 Task: Change the view options to show declined events.
Action: Mouse moved to (857, 83)
Screenshot: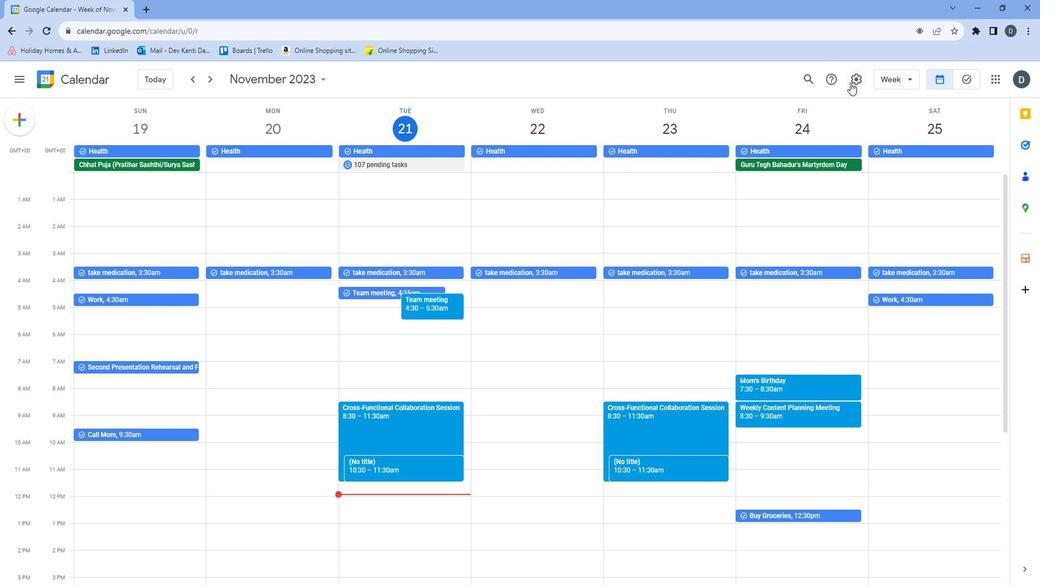 
Action: Mouse pressed left at (857, 83)
Screenshot: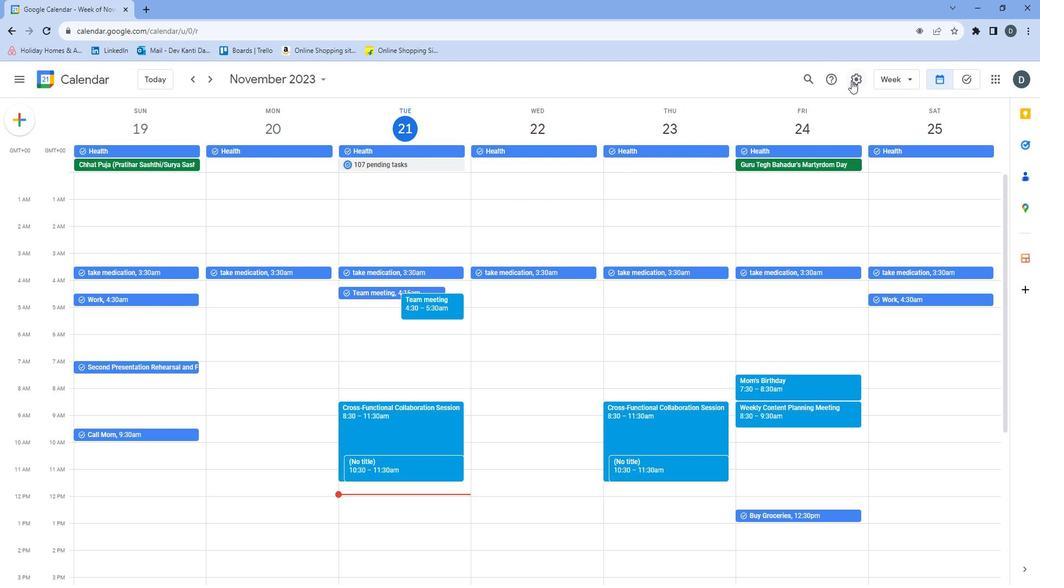 
Action: Mouse moved to (864, 103)
Screenshot: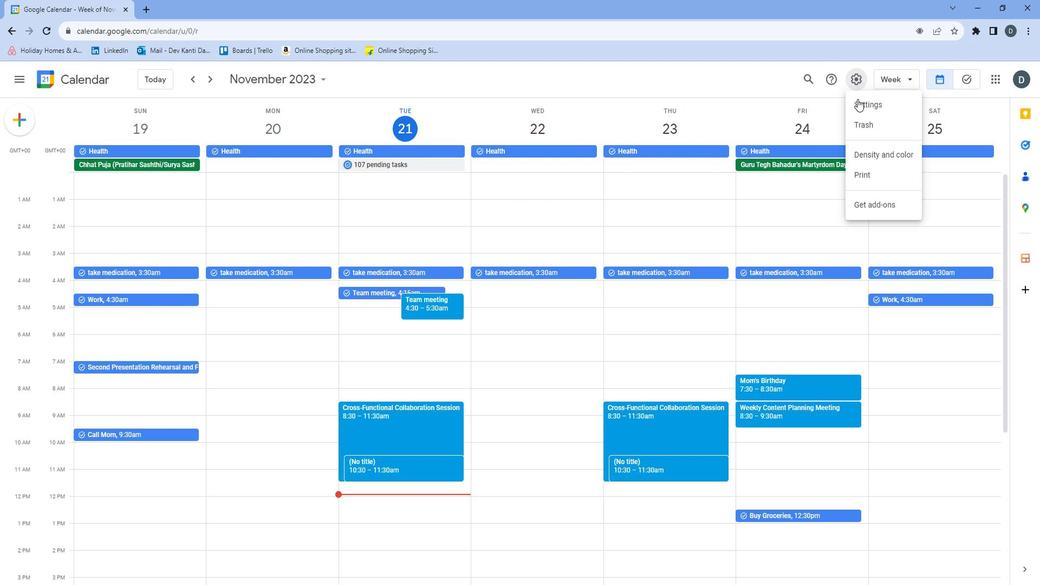 
Action: Mouse pressed left at (864, 103)
Screenshot: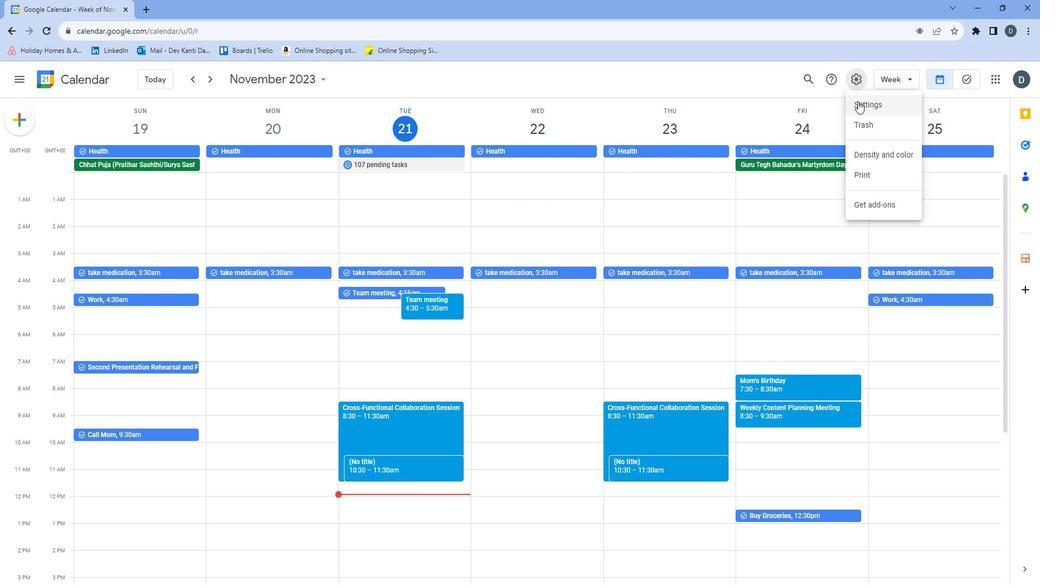 
Action: Mouse moved to (642, 209)
Screenshot: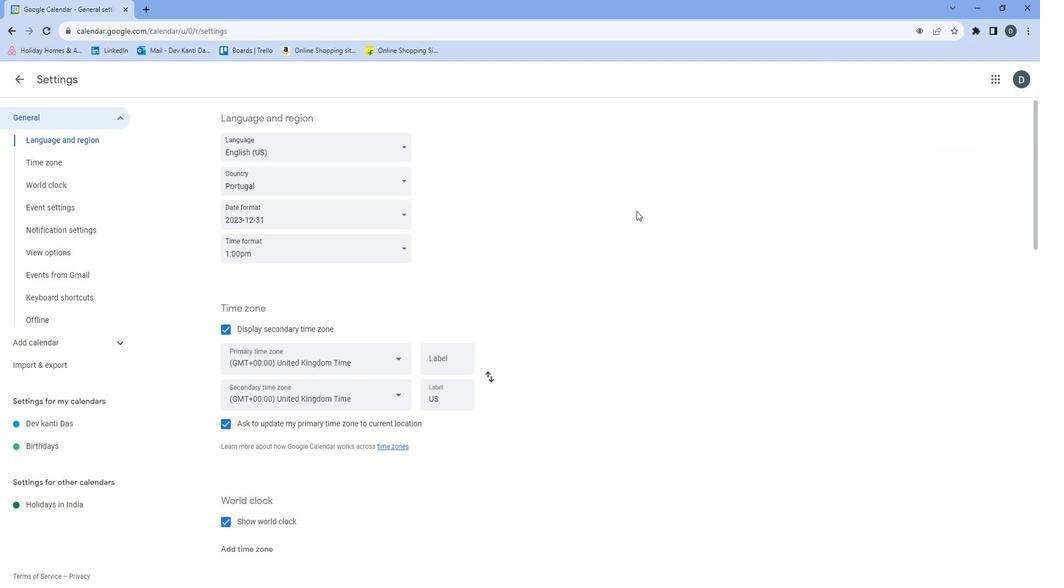
Action: Mouse scrolled (642, 208) with delta (0, 0)
Screenshot: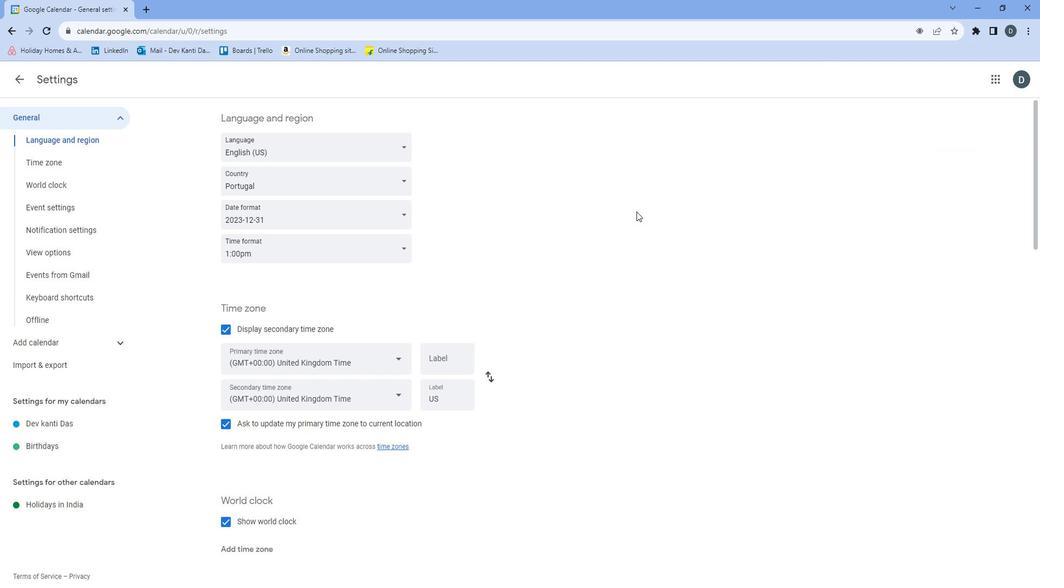 
Action: Mouse scrolled (642, 208) with delta (0, 0)
Screenshot: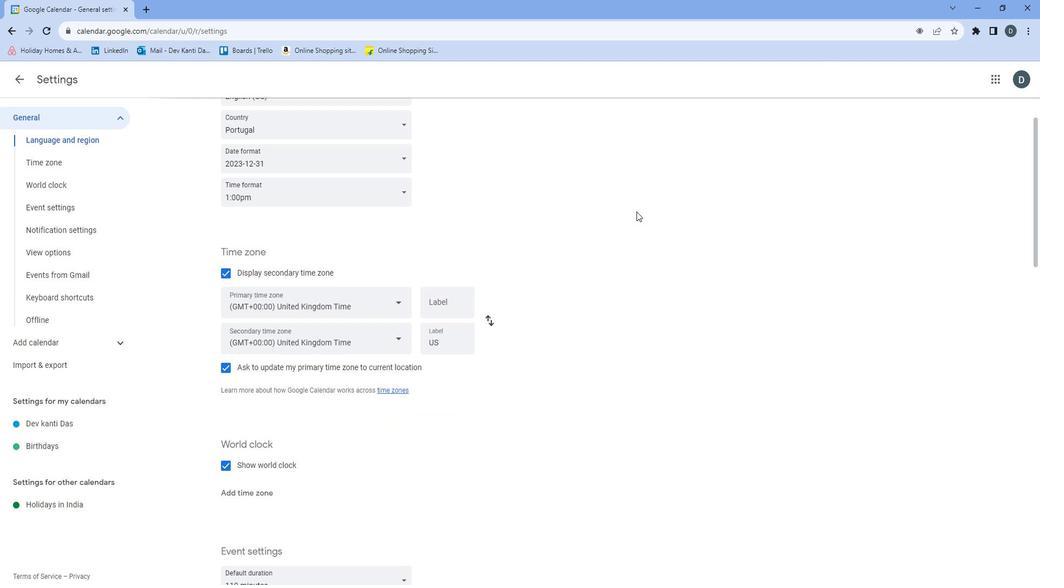 
Action: Mouse scrolled (642, 208) with delta (0, 0)
Screenshot: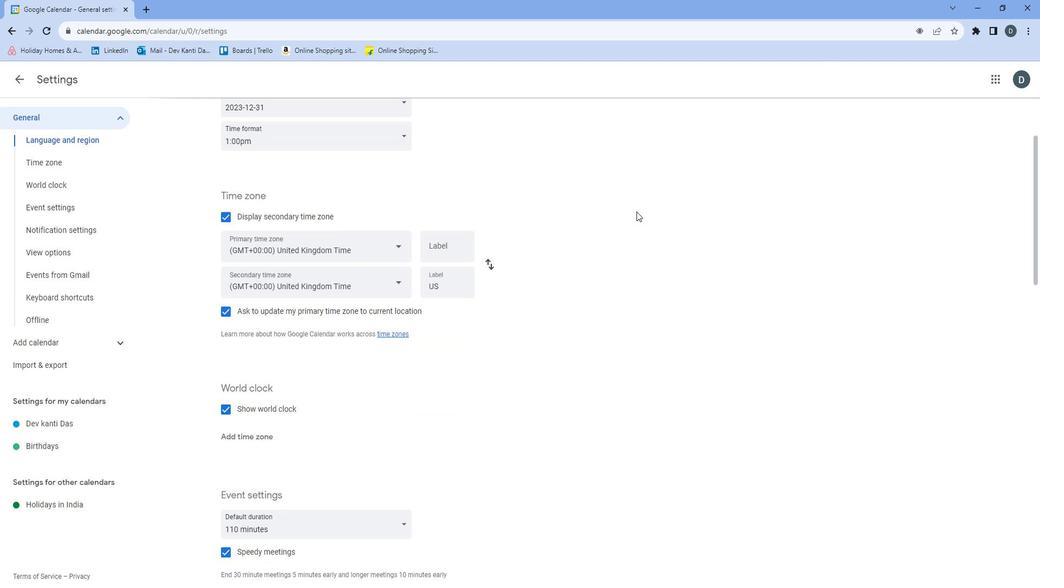 
Action: Mouse scrolled (642, 208) with delta (0, 0)
Screenshot: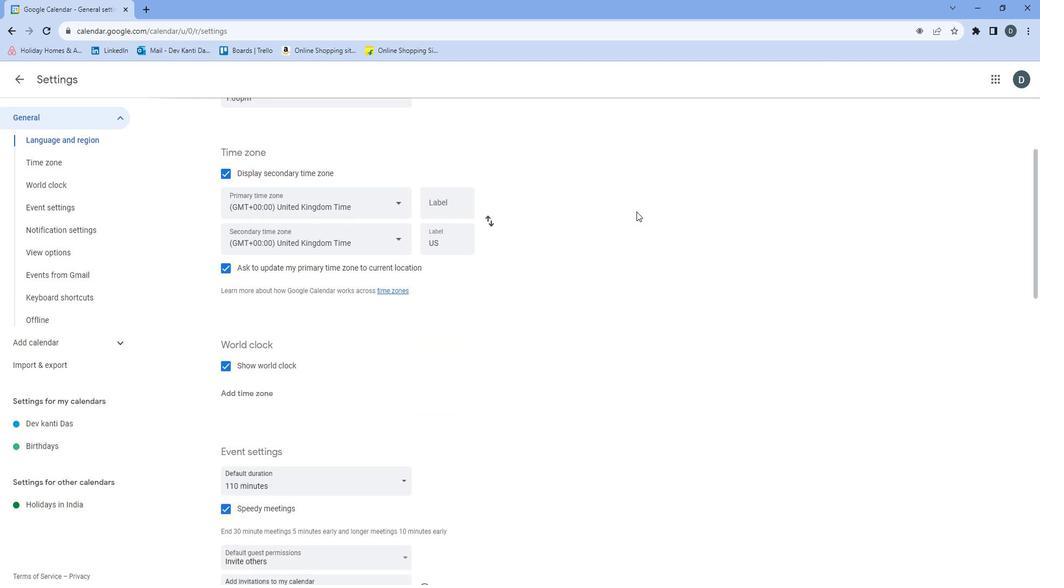 
Action: Mouse scrolled (642, 208) with delta (0, 0)
Screenshot: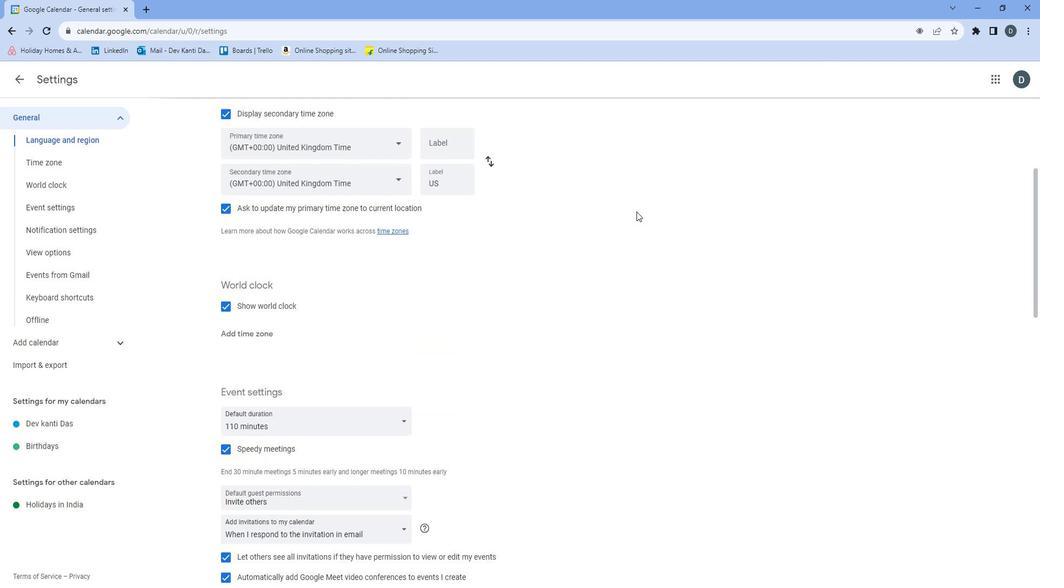 
Action: Mouse scrolled (642, 208) with delta (0, 0)
Screenshot: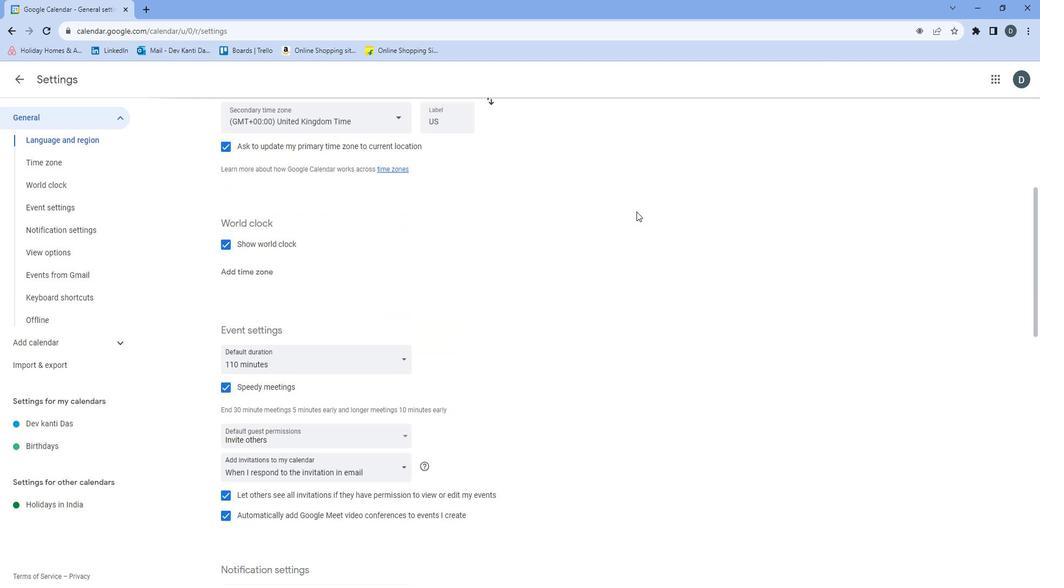 
Action: Mouse moved to (639, 210)
Screenshot: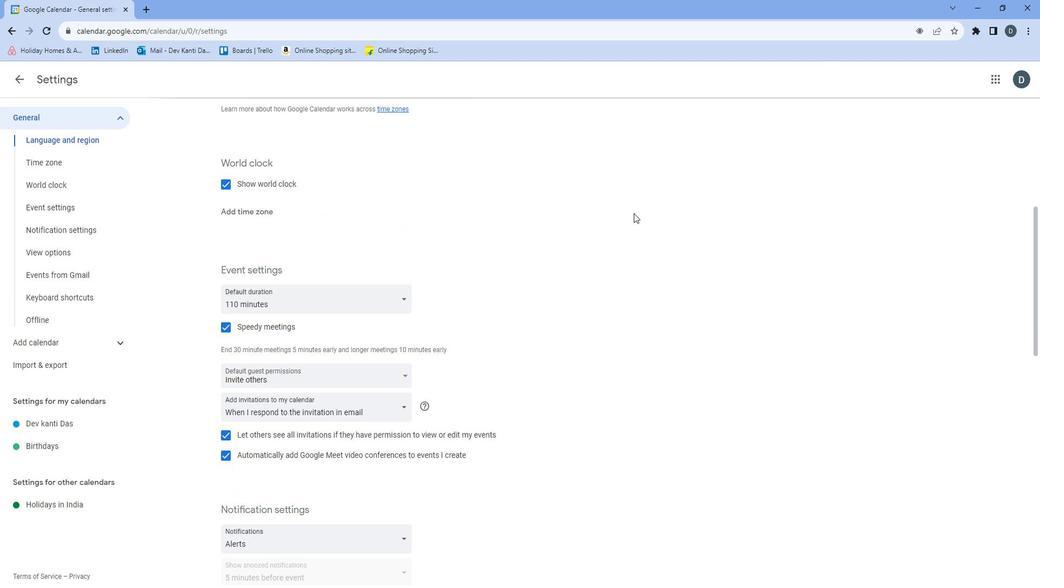 
Action: Mouse scrolled (639, 210) with delta (0, 0)
Screenshot: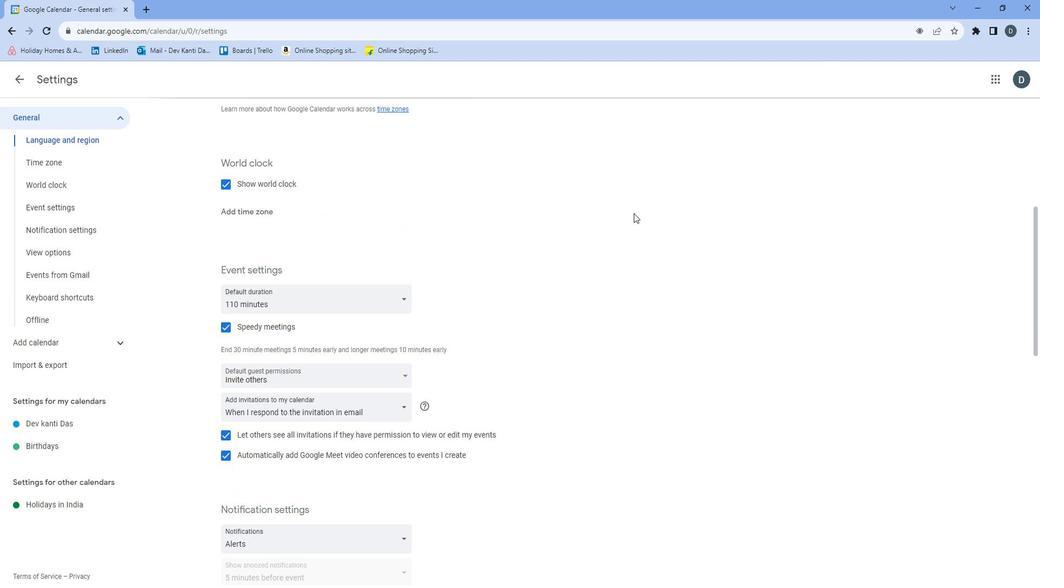 
Action: Mouse scrolled (639, 210) with delta (0, 0)
Screenshot: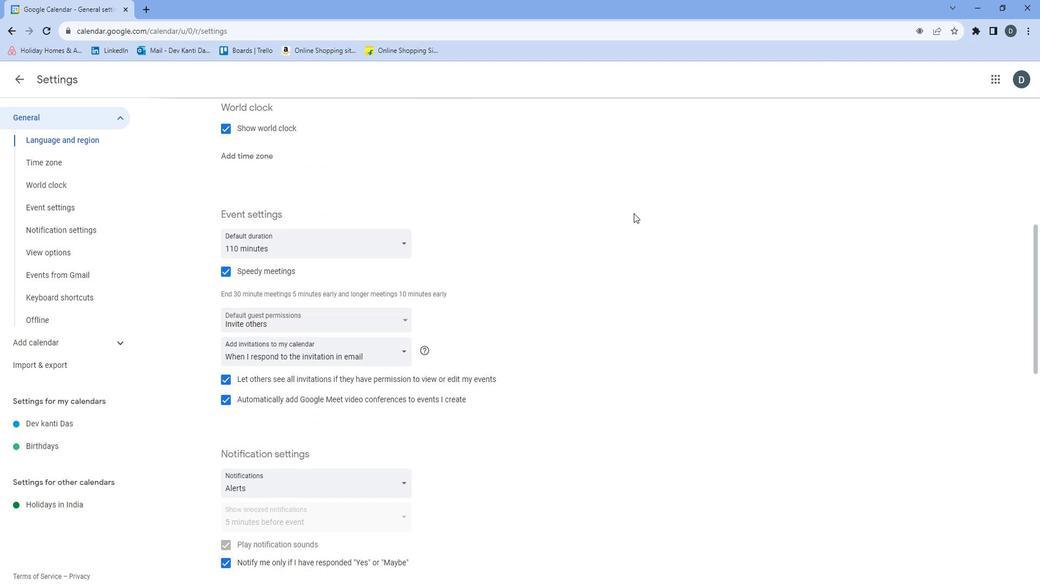 
Action: Mouse scrolled (639, 210) with delta (0, 0)
Screenshot: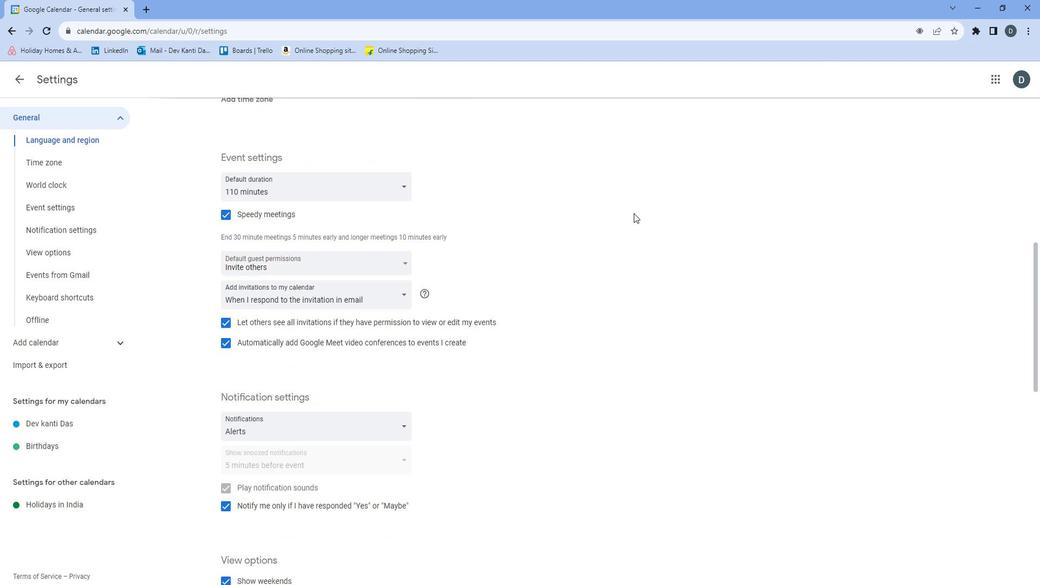 
Action: Mouse scrolled (639, 210) with delta (0, 0)
Screenshot: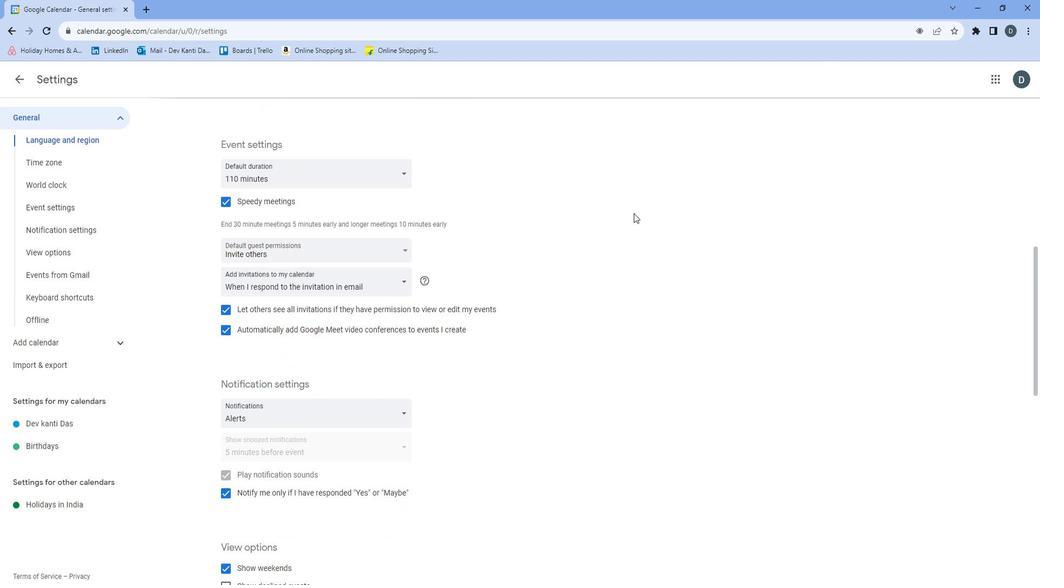 
Action: Mouse scrolled (639, 210) with delta (0, 0)
Screenshot: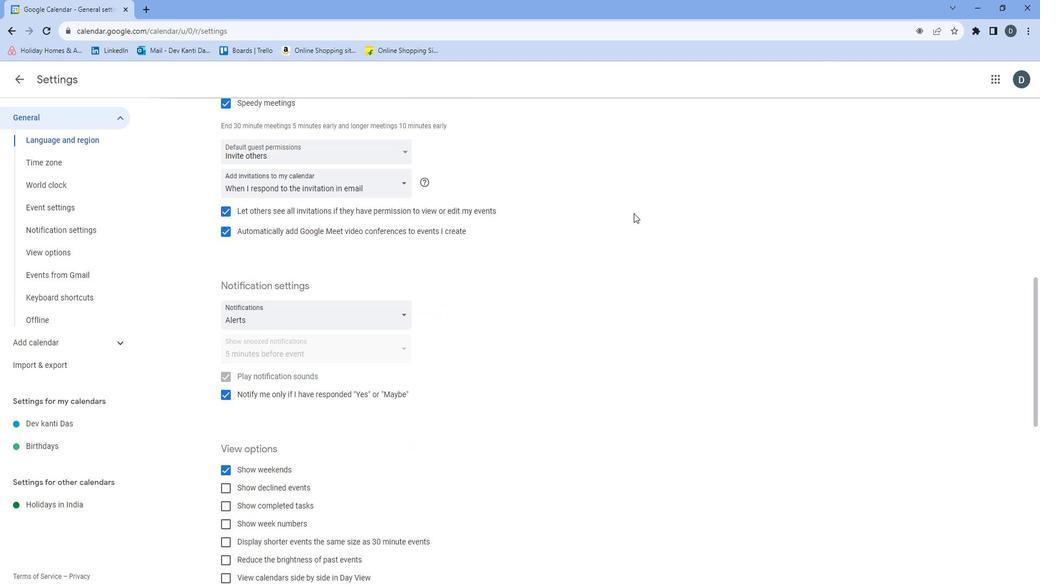 
Action: Mouse scrolled (639, 210) with delta (0, 0)
Screenshot: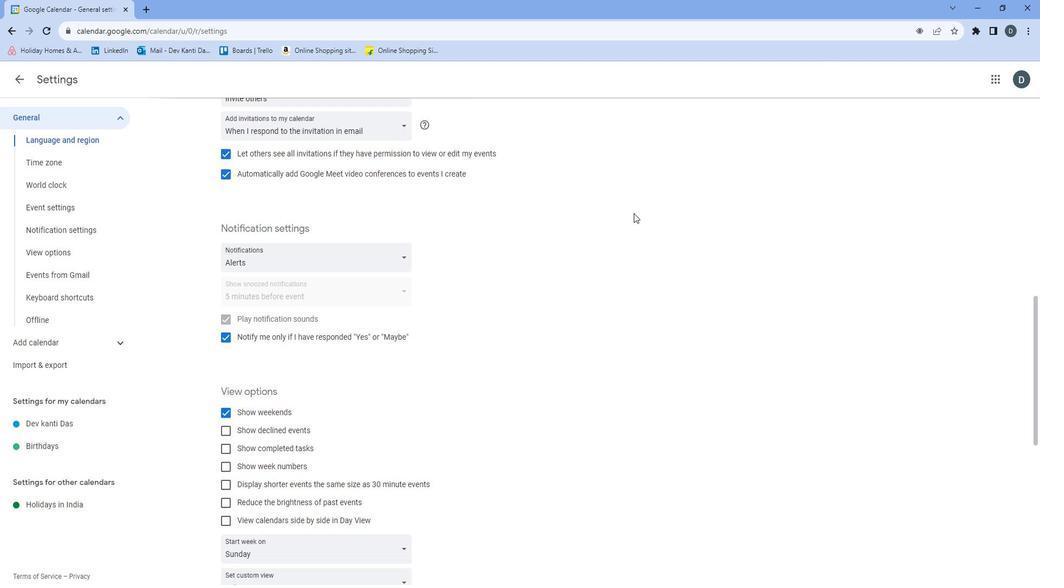 
Action: Mouse moved to (234, 369)
Screenshot: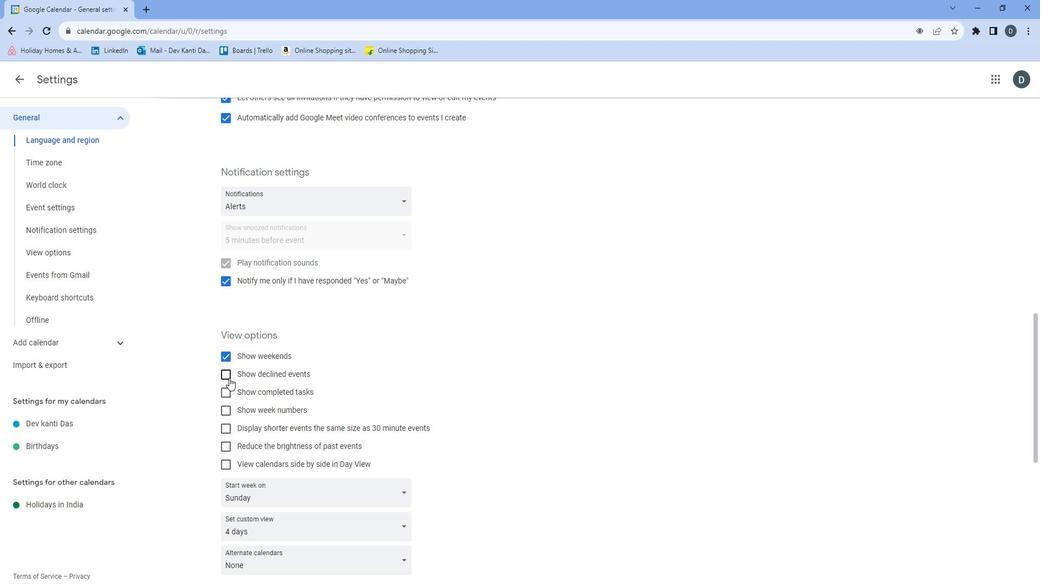 
Action: Mouse pressed left at (234, 369)
Screenshot: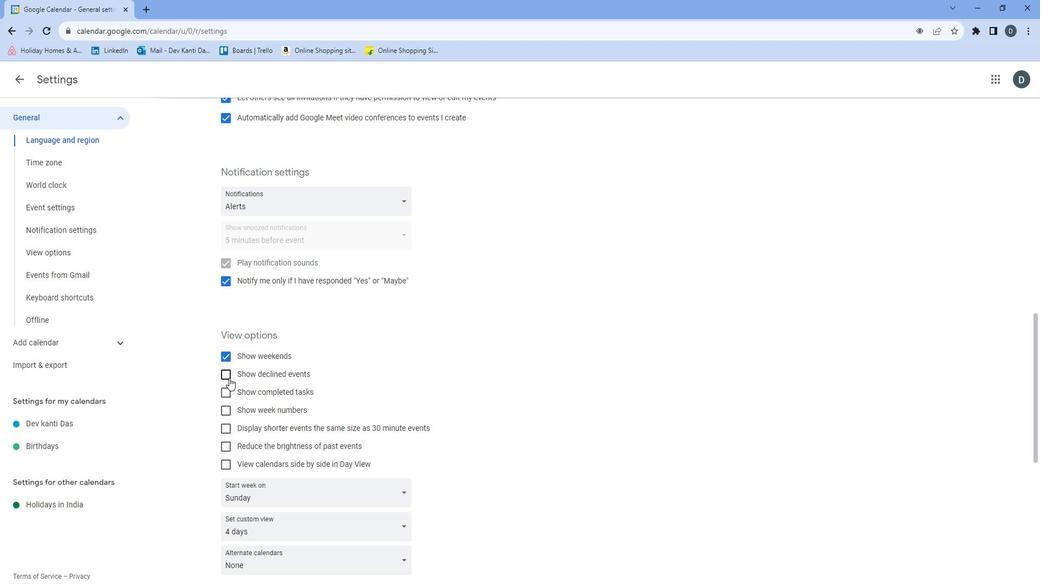 
Action: Mouse moved to (322, 354)
Screenshot: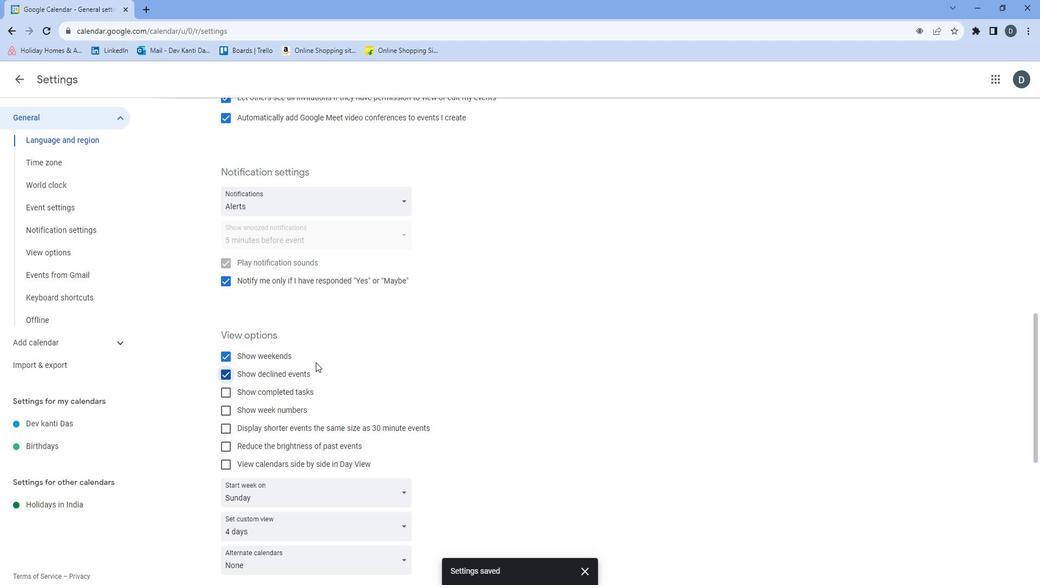 
